 Task: Add Mouth Watchers Antimicrobial Toothbrushes with Flossing Bristles, Adult Green to the cart.
Action: Mouse moved to (1036, 348)
Screenshot: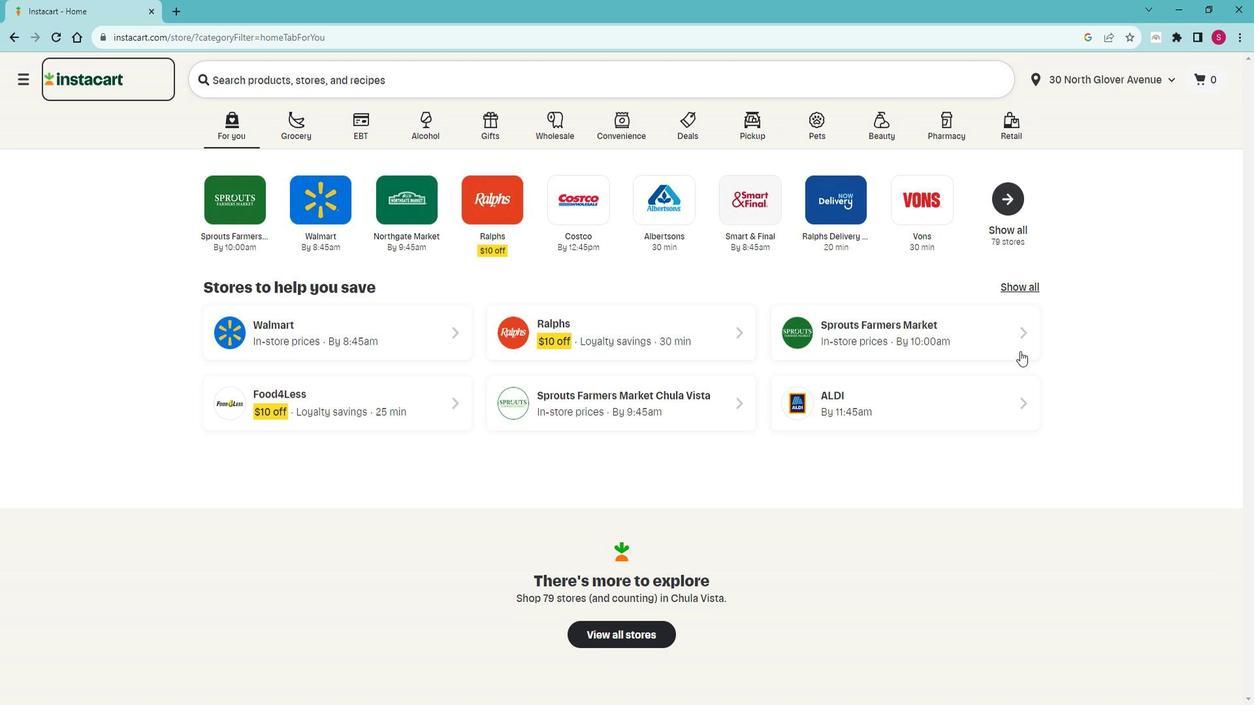 
Action: Mouse pressed left at (1036, 348)
Screenshot: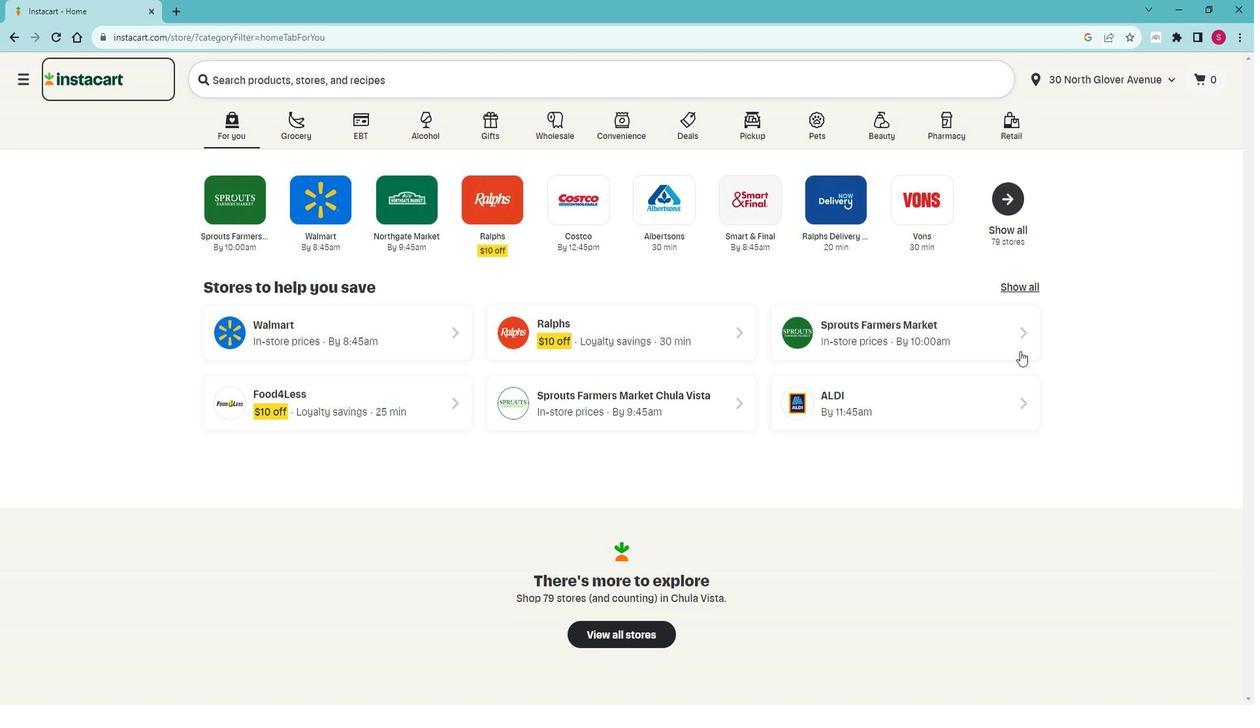 
Action: Mouse moved to (87, 490)
Screenshot: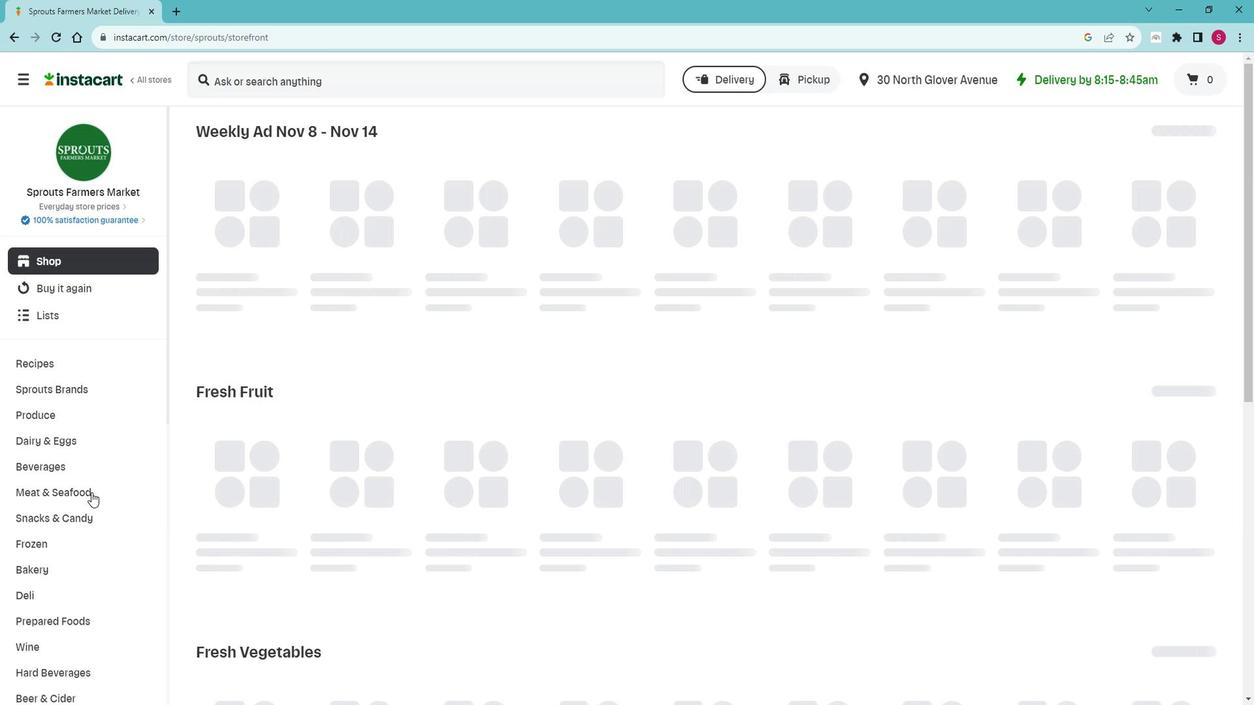 
Action: Mouse scrolled (87, 489) with delta (0, 0)
Screenshot: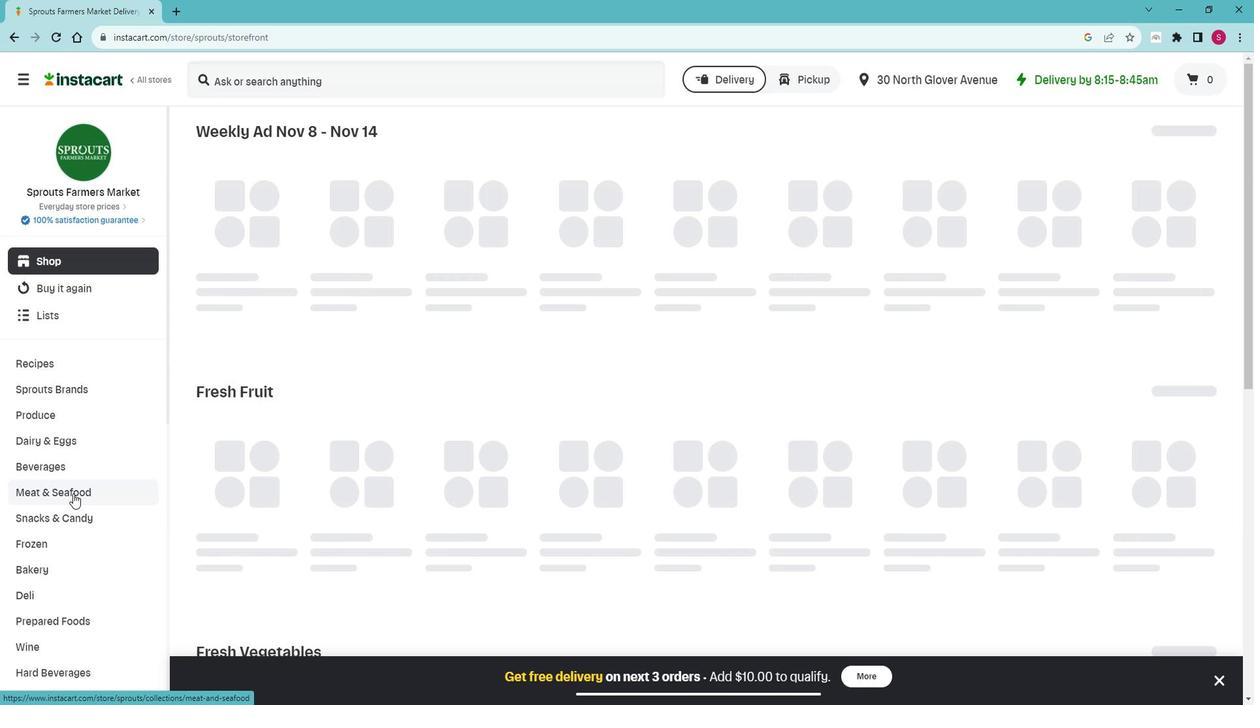 
Action: Mouse moved to (83, 492)
Screenshot: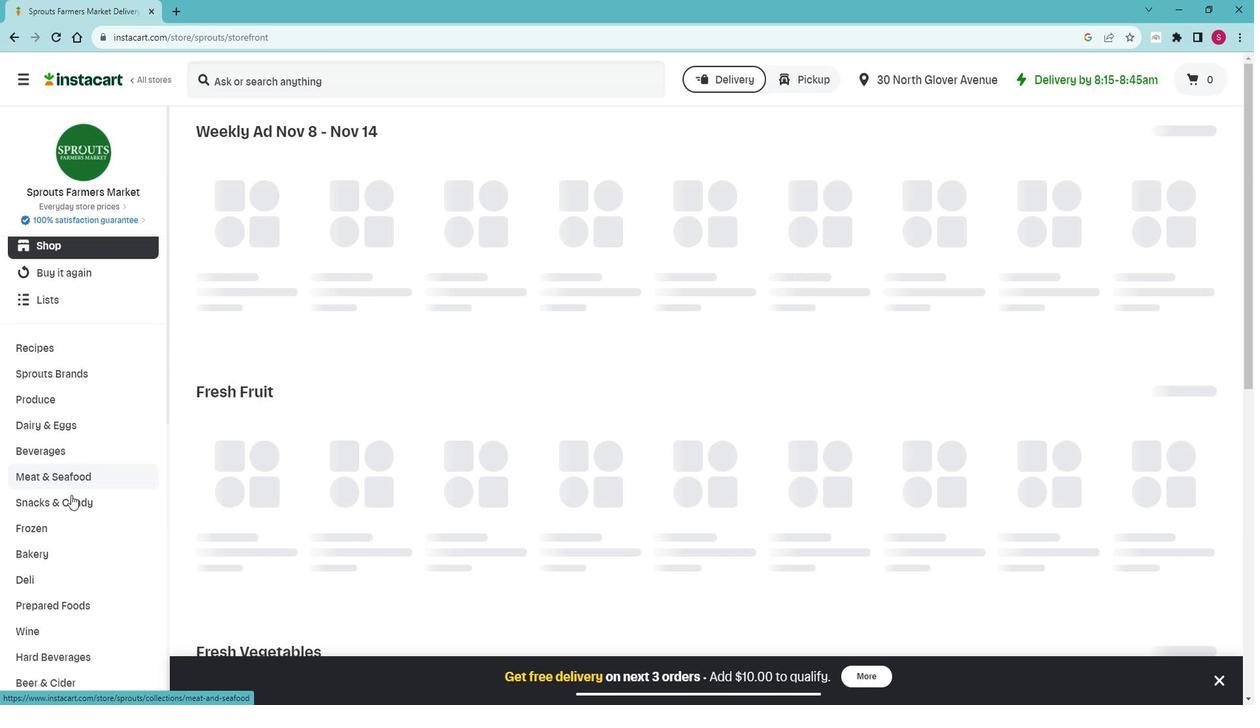 
Action: Mouse scrolled (83, 491) with delta (0, 0)
Screenshot: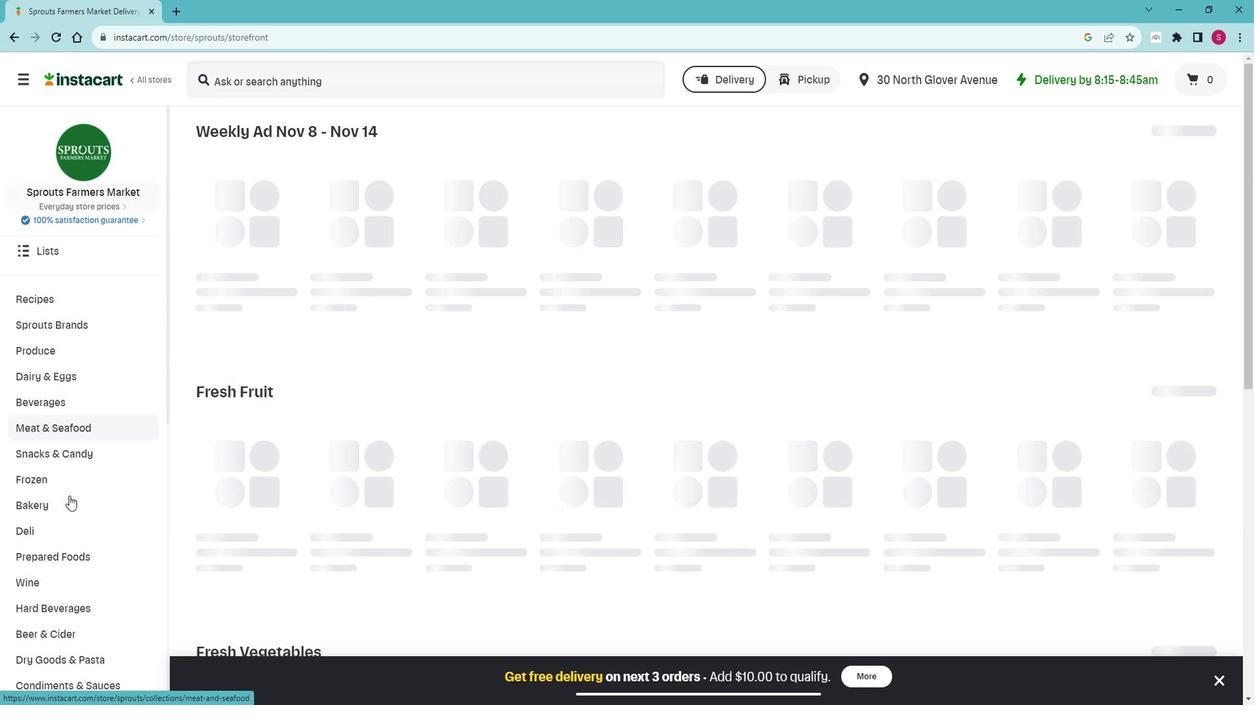 
Action: Mouse moved to (83, 492)
Screenshot: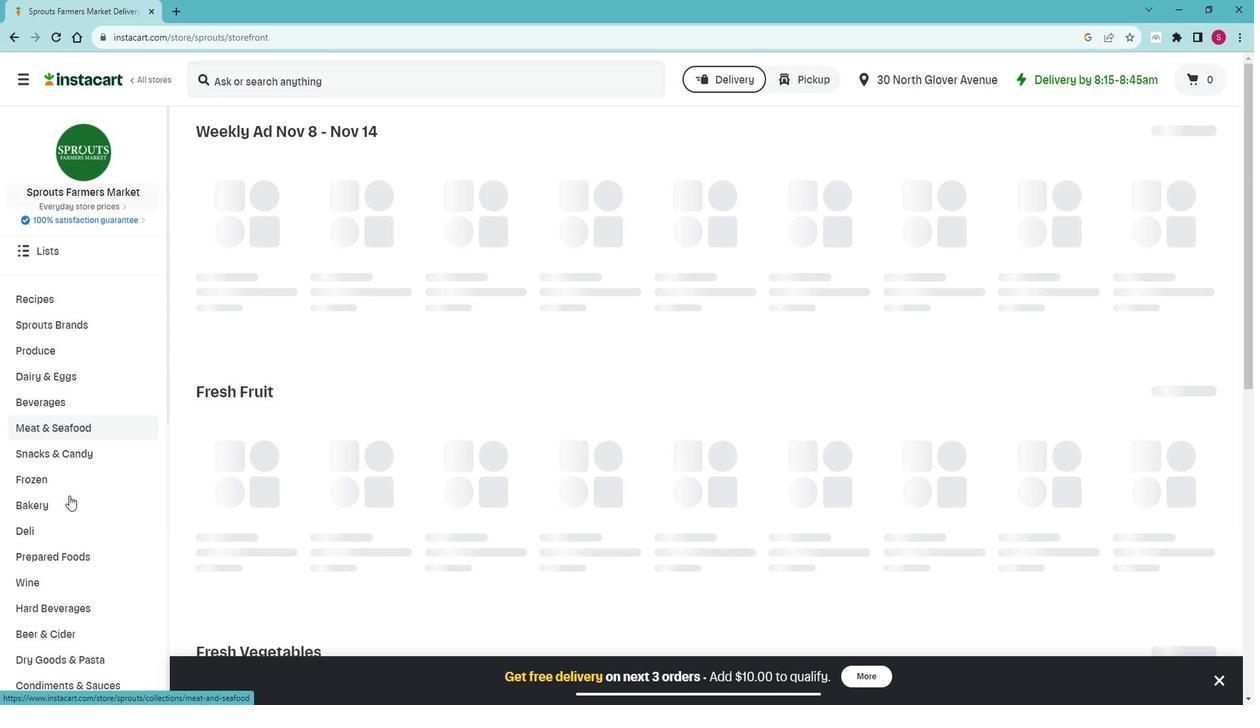 
Action: Mouse scrolled (83, 492) with delta (0, 0)
Screenshot: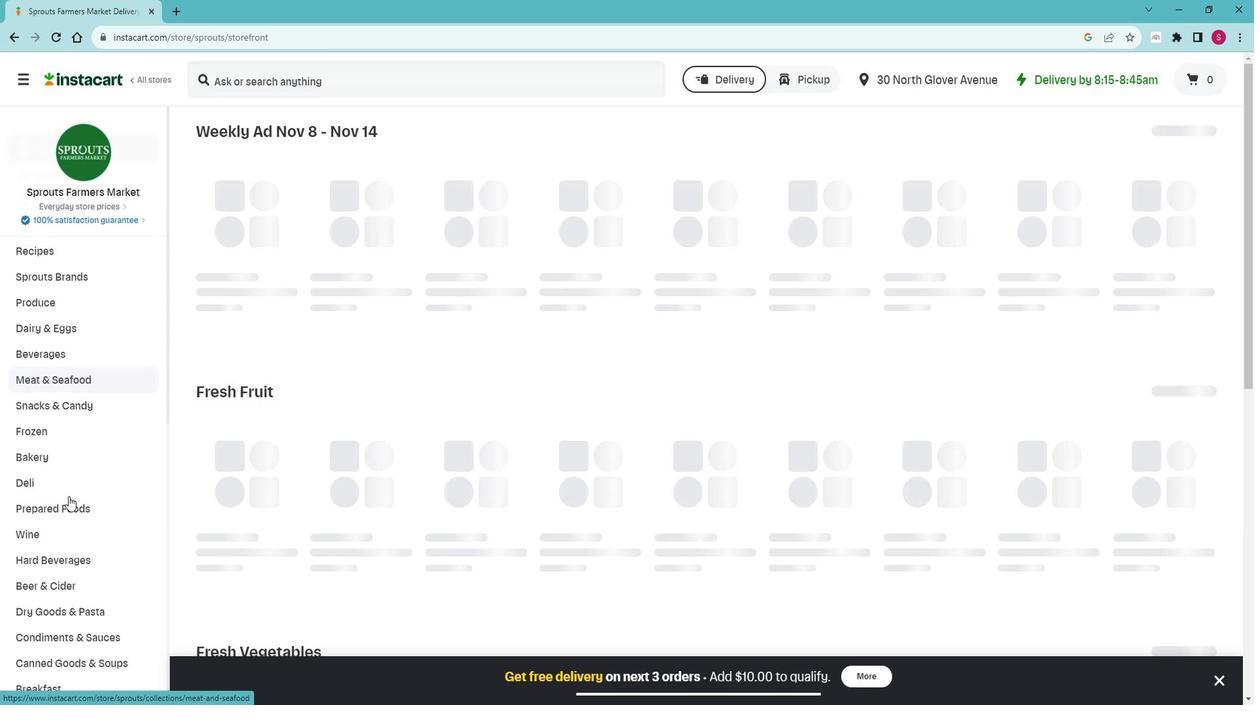 
Action: Mouse moved to (91, 485)
Screenshot: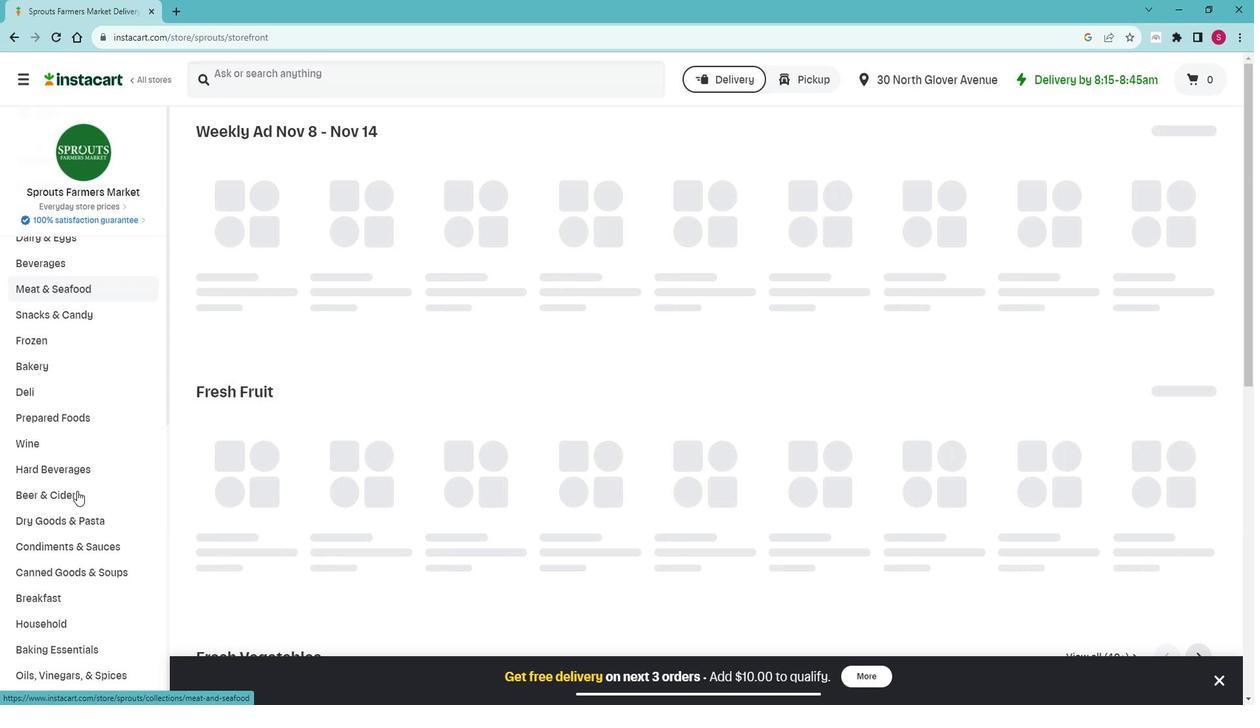 
Action: Mouse scrolled (91, 484) with delta (0, 0)
Screenshot: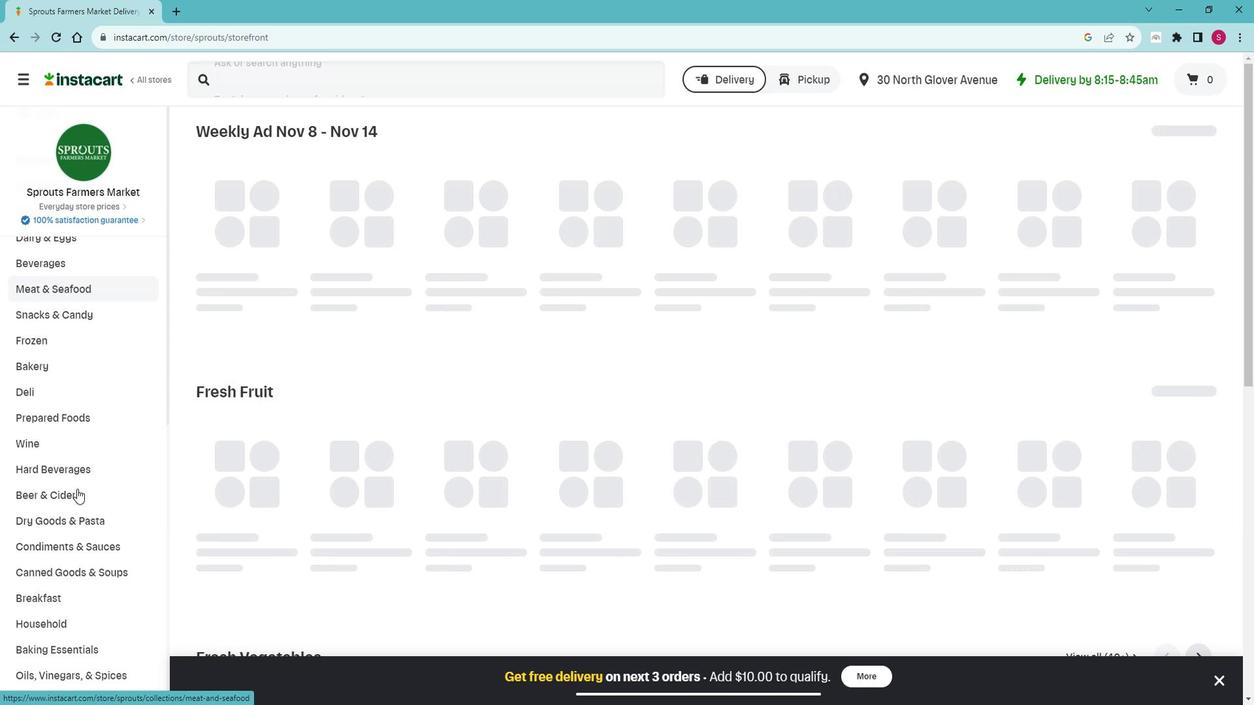 
Action: Mouse moved to (92, 485)
Screenshot: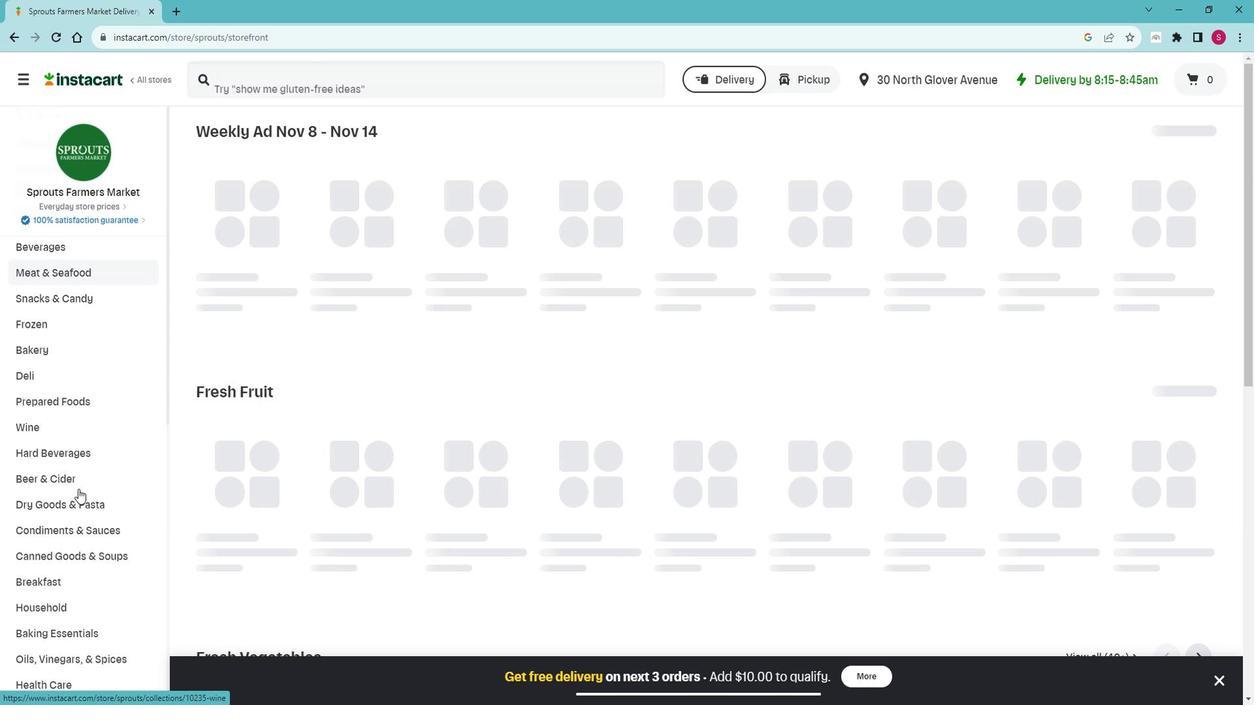 
Action: Mouse scrolled (92, 484) with delta (0, 0)
Screenshot: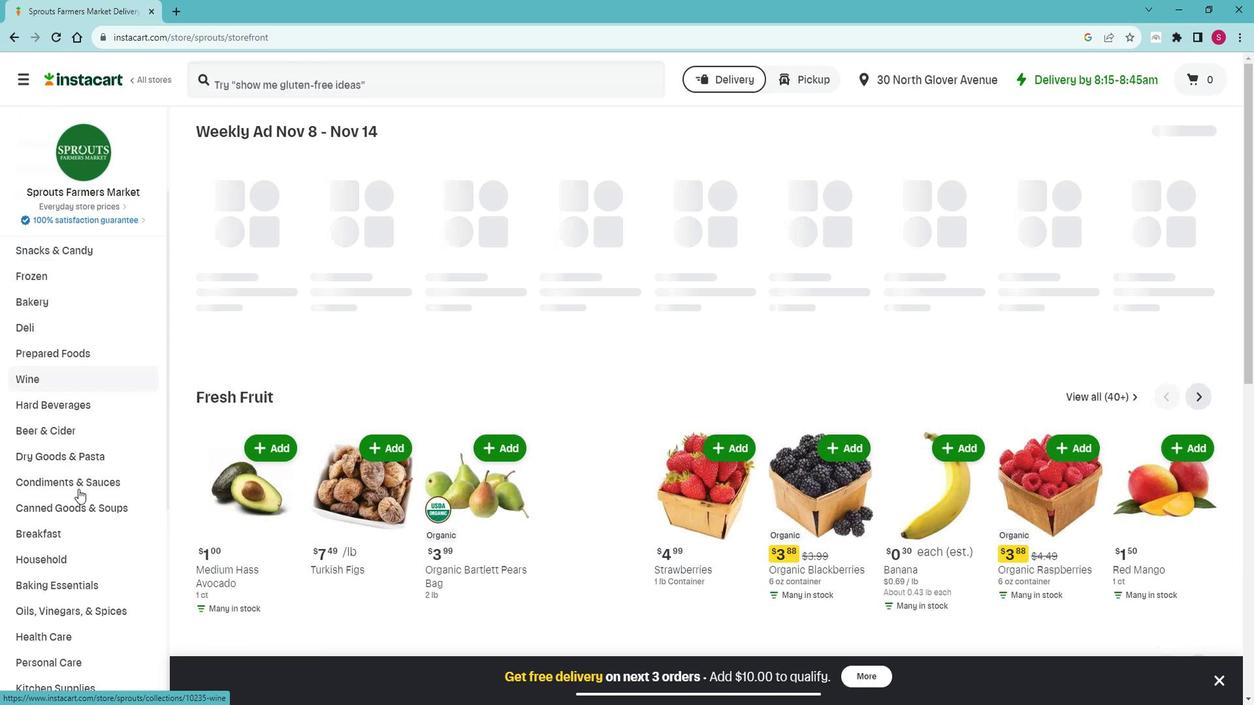 
Action: Mouse moved to (94, 483)
Screenshot: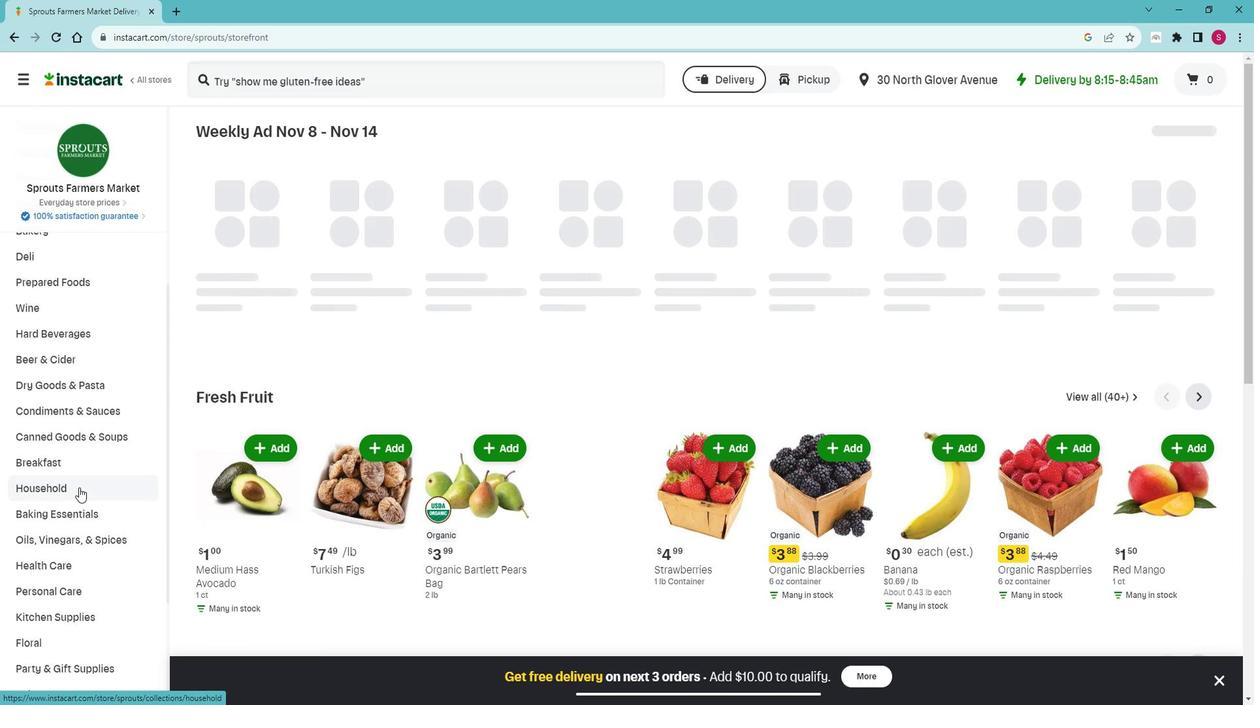 
Action: Mouse scrolled (94, 482) with delta (0, 0)
Screenshot: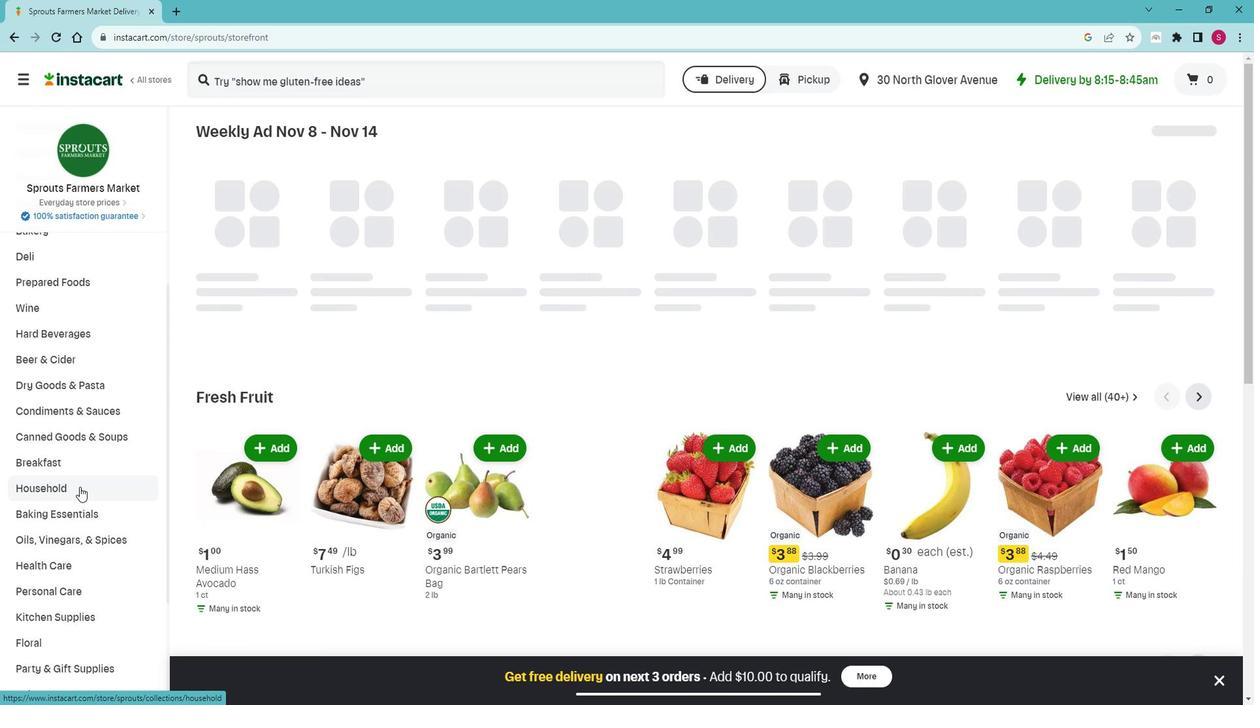
Action: Mouse moved to (79, 510)
Screenshot: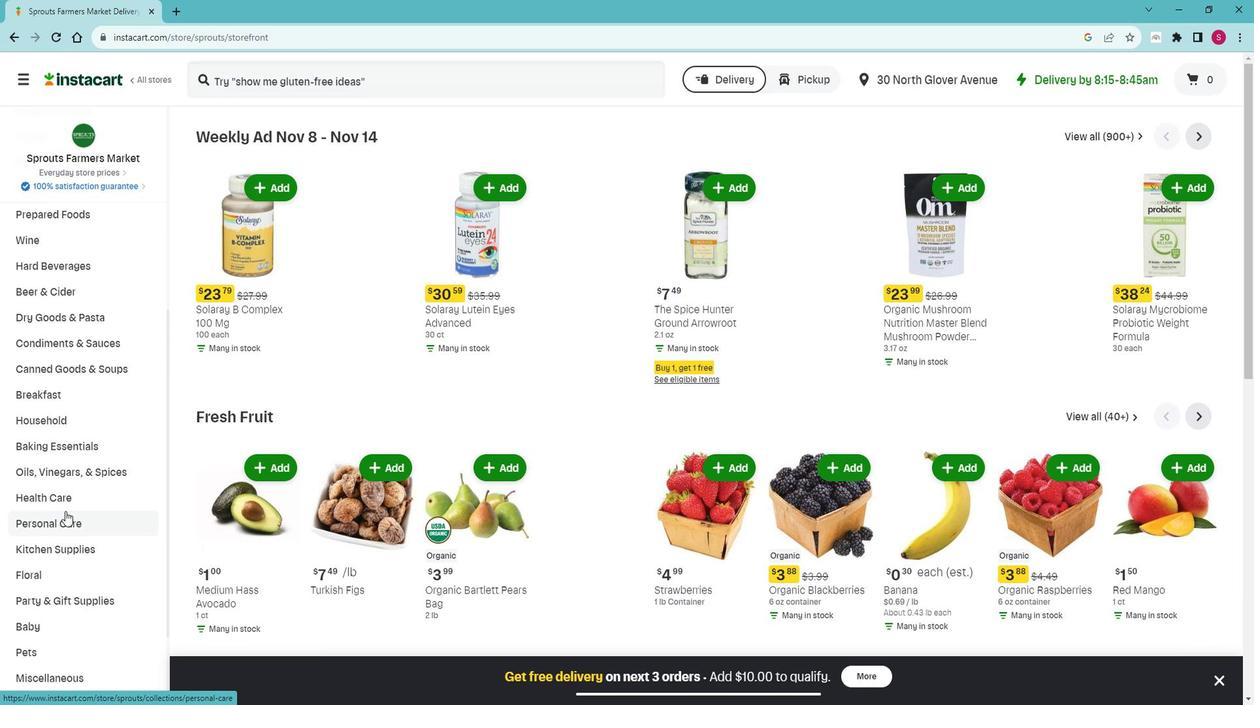 
Action: Mouse pressed left at (79, 510)
Screenshot: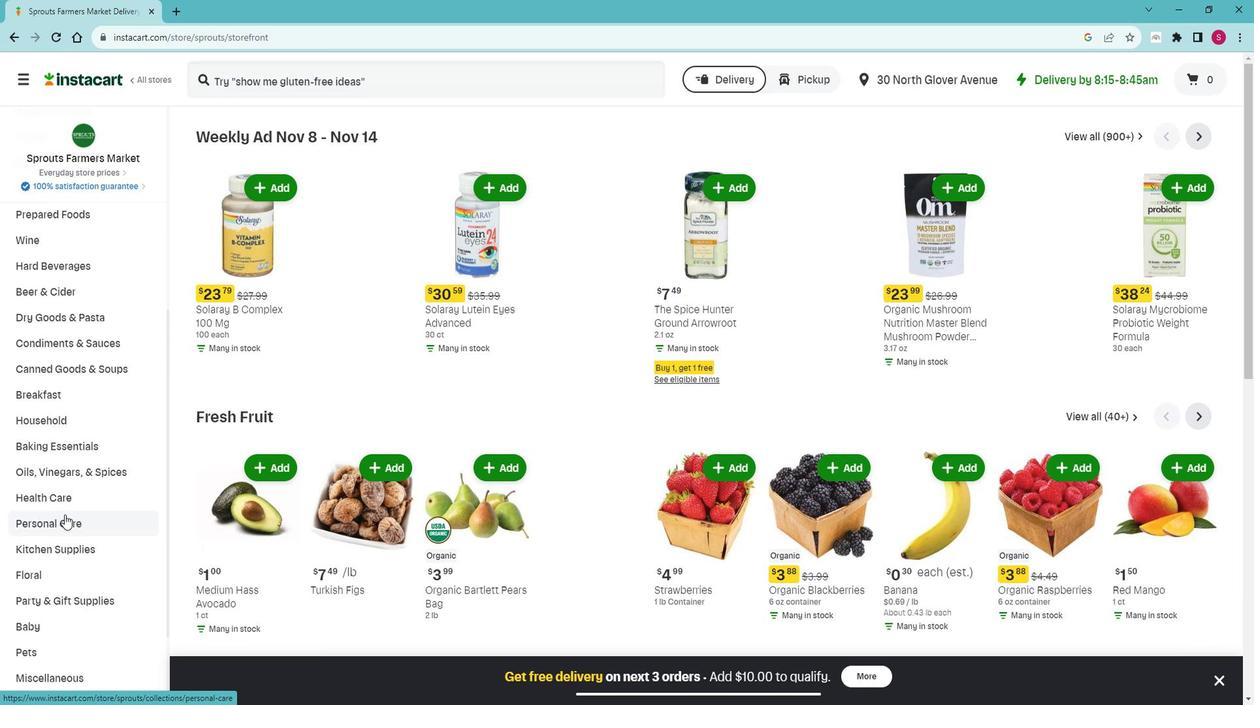 
Action: Mouse moved to (46, 566)
Screenshot: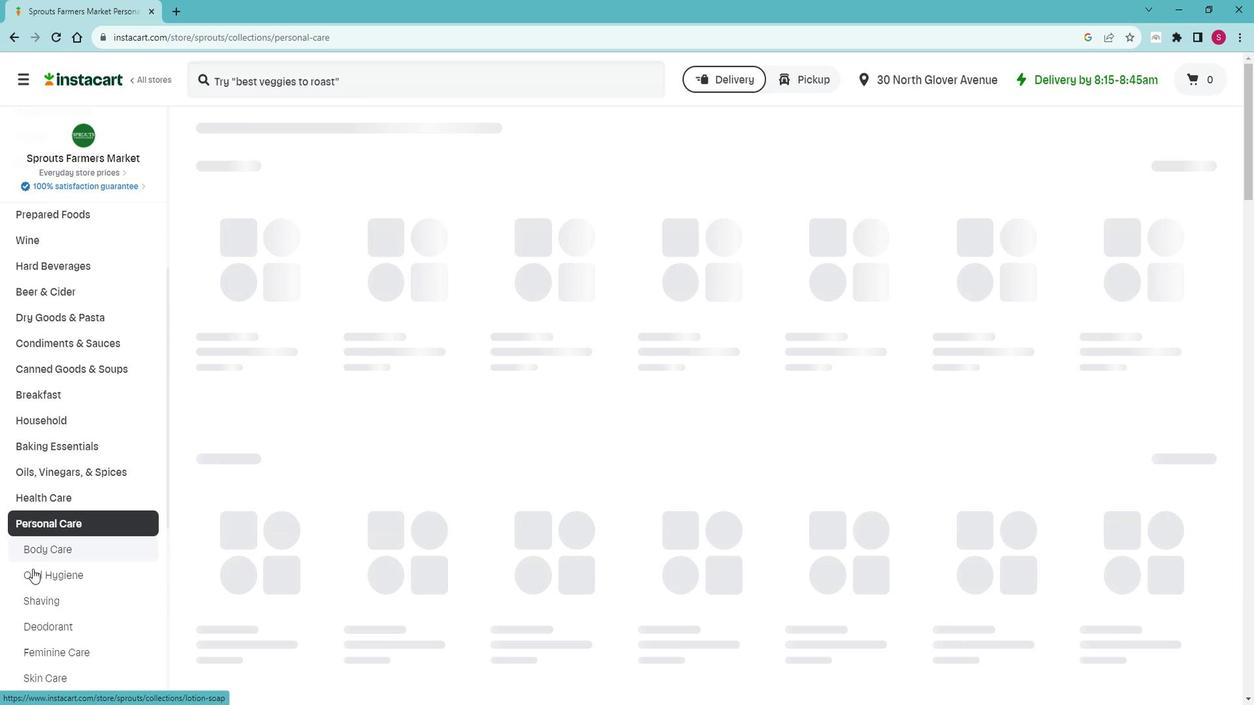 
Action: Mouse pressed left at (46, 566)
Screenshot: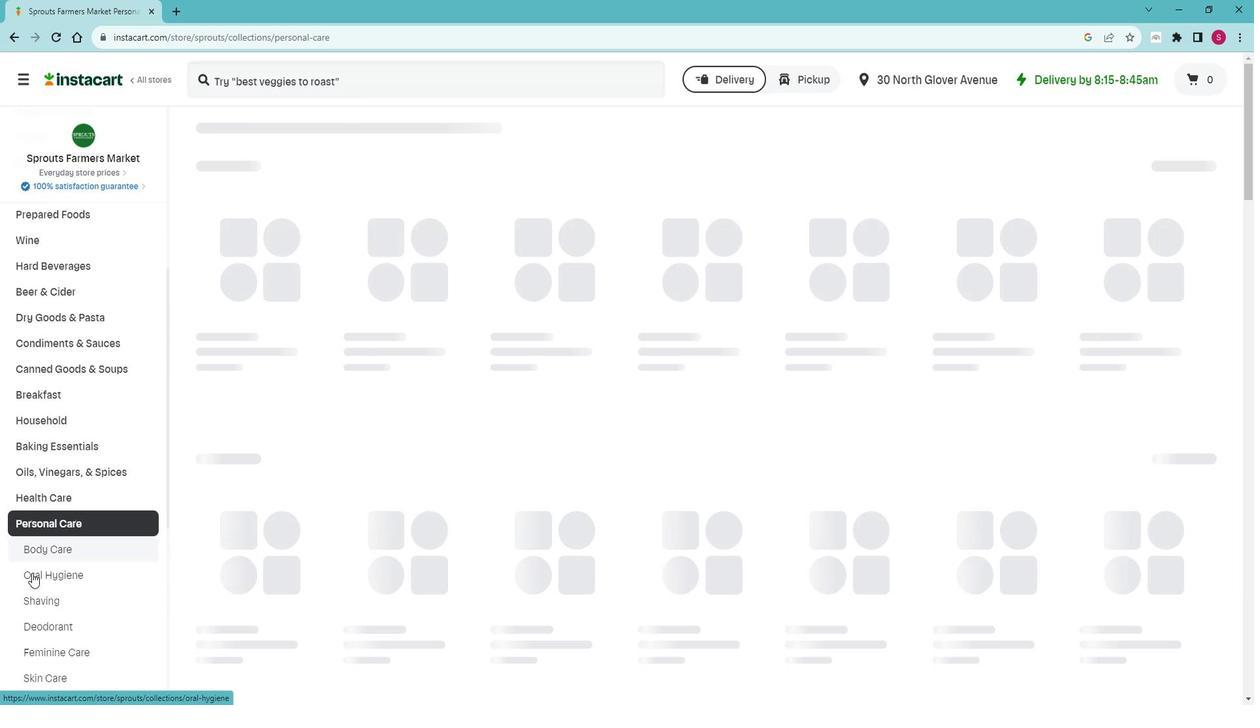 
Action: Mouse moved to (307, 194)
Screenshot: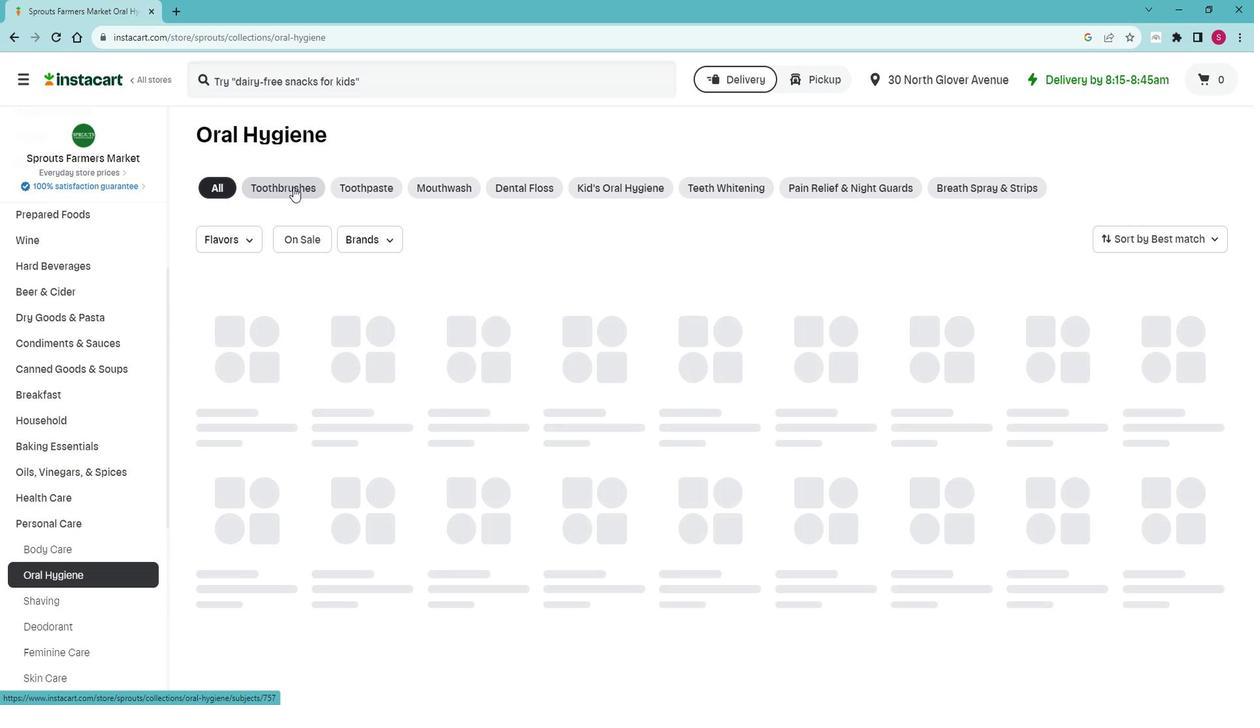 
Action: Mouse pressed left at (307, 194)
Screenshot: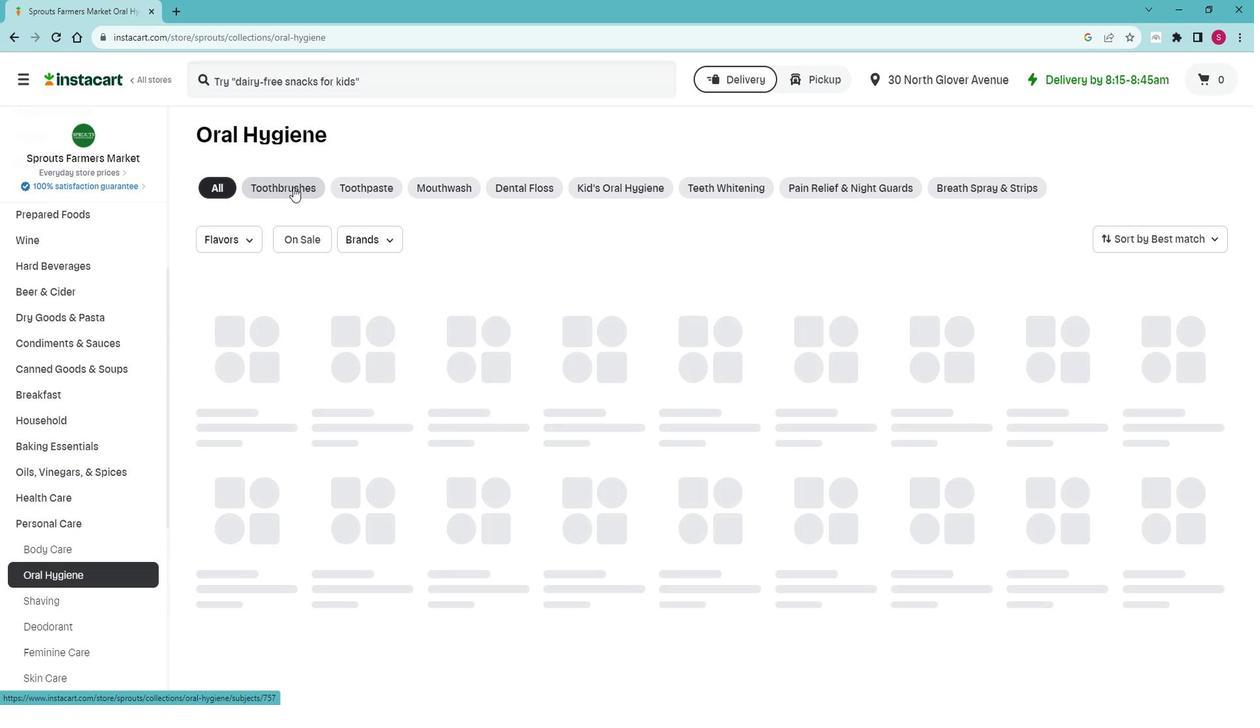 
Action: Mouse moved to (396, 92)
Screenshot: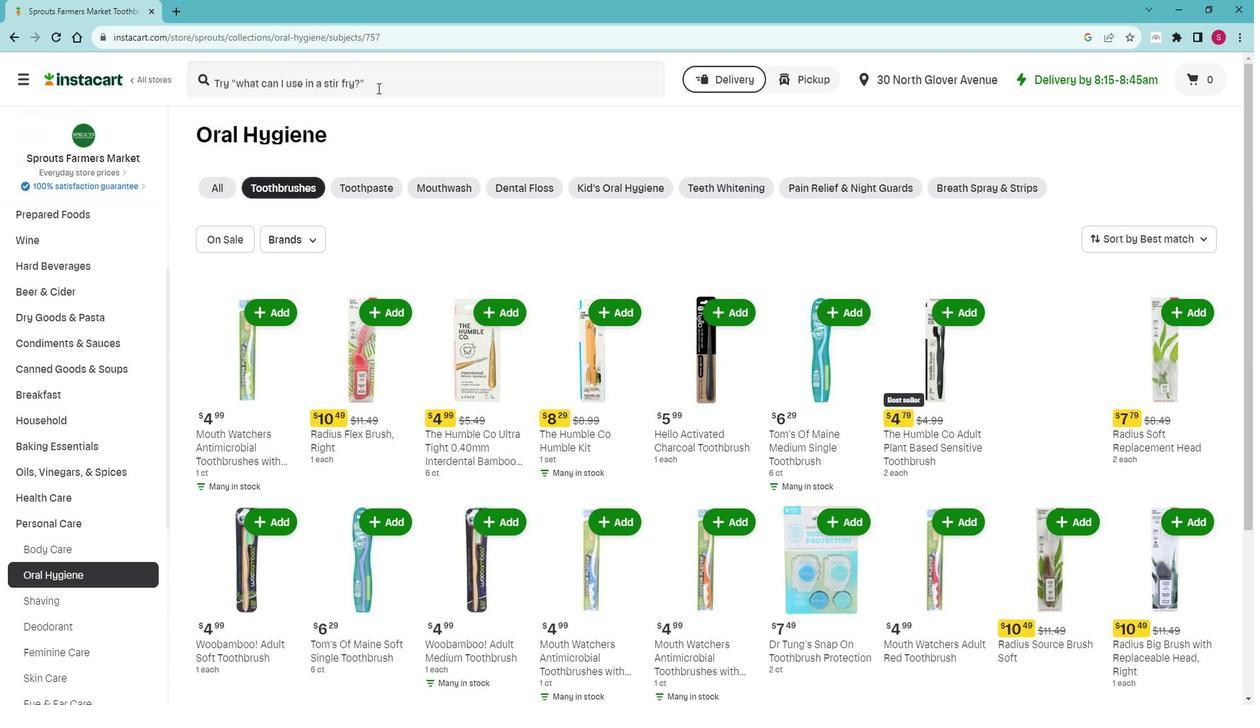 
Action: Mouse pressed left at (396, 92)
Screenshot: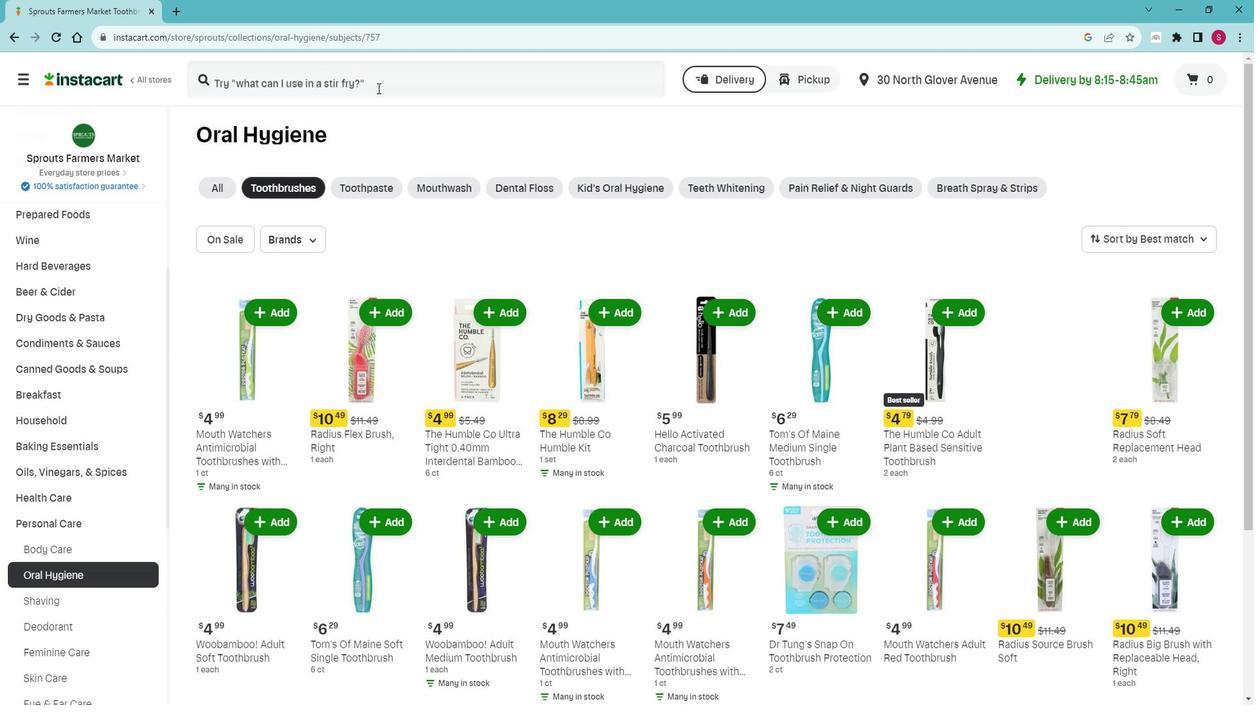 
Action: Key pressed <Key.shift>Mouth<Key.space><Key.shift><Key.shift><Key.shift><Key.shift><Key.shift><Key.shift>Watchers<Key.space><Key.shift>Antimicr5obial<Key.space><Key.shift>Toothbrushes<Key.space>with<Key.space><Key.shift>Flossing<Key.space><Key.shift>Bristles,<Key.space><Key.shift>Adult<Key.space><Key.shift>Green<Key.space><Key.enter>
Screenshot: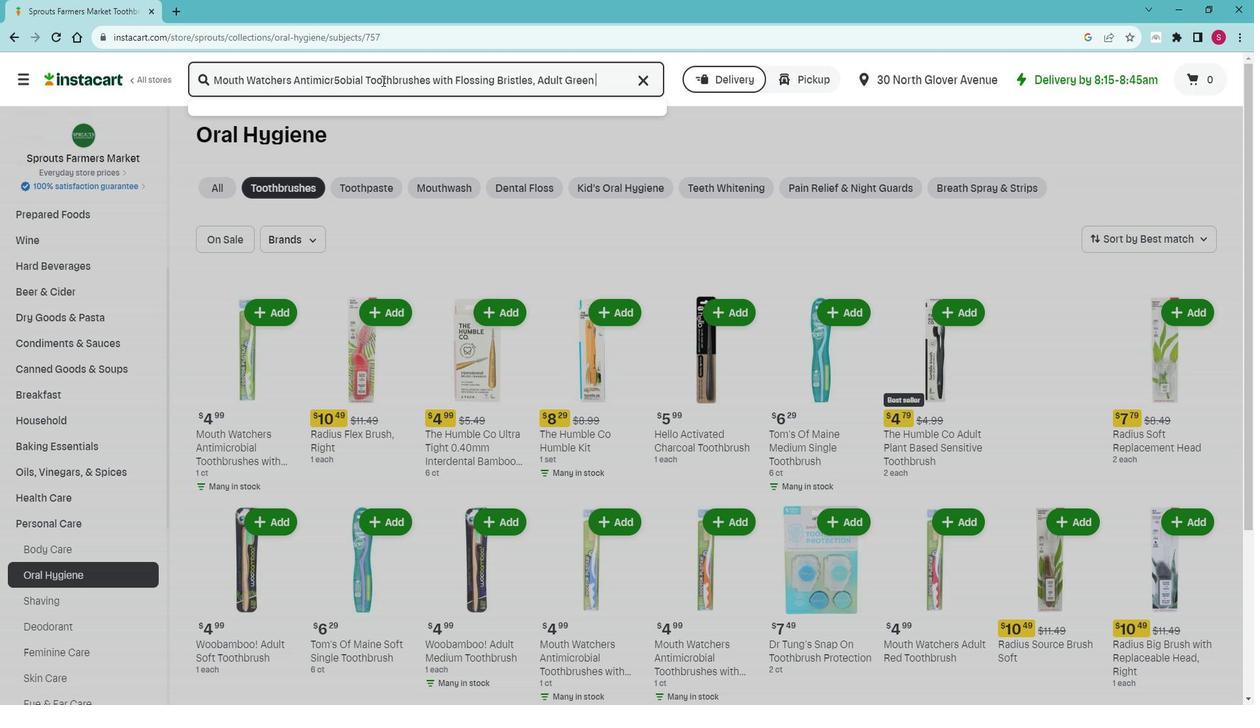 
Action: Mouse moved to (385, 203)
Screenshot: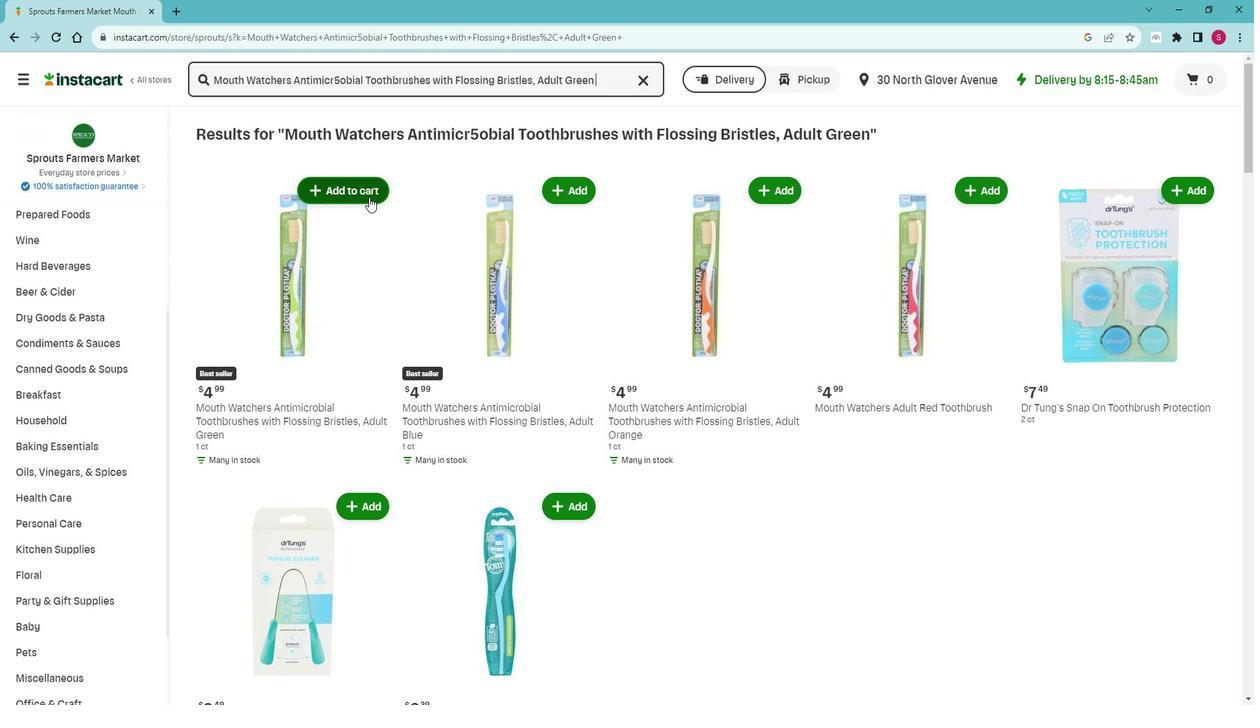 
Action: Mouse pressed left at (385, 203)
Screenshot: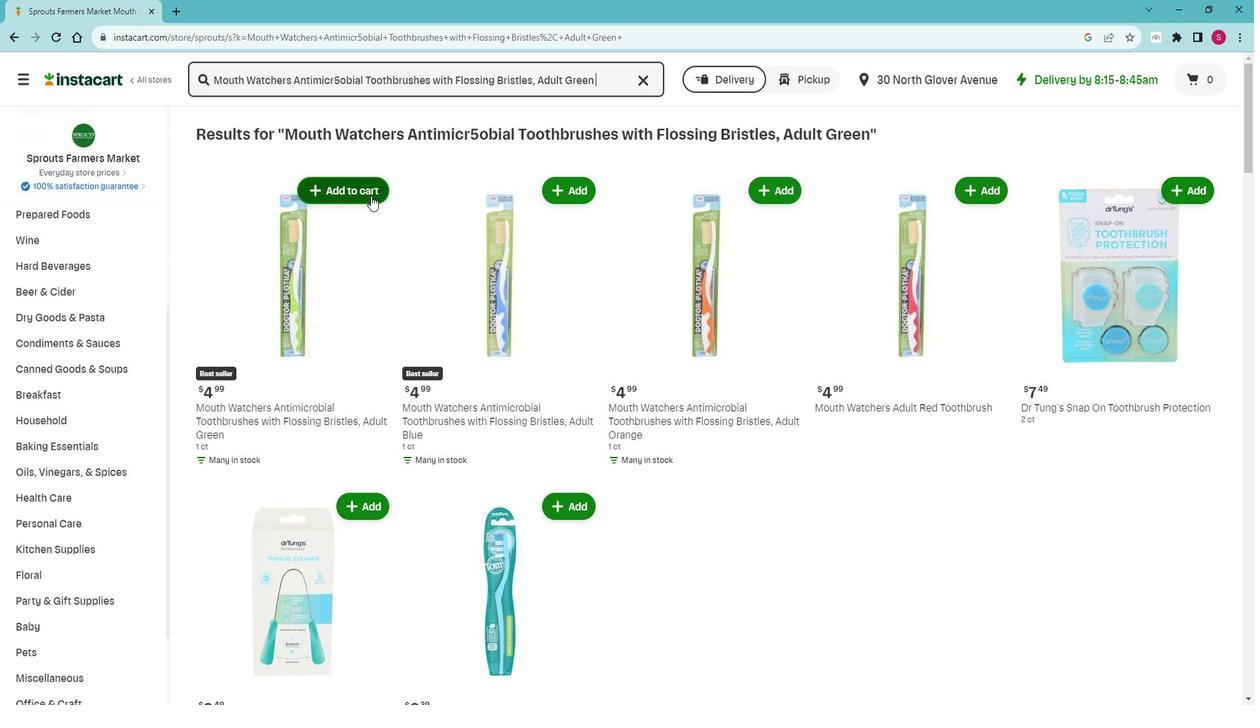 
Action: Mouse moved to (441, 184)
Screenshot: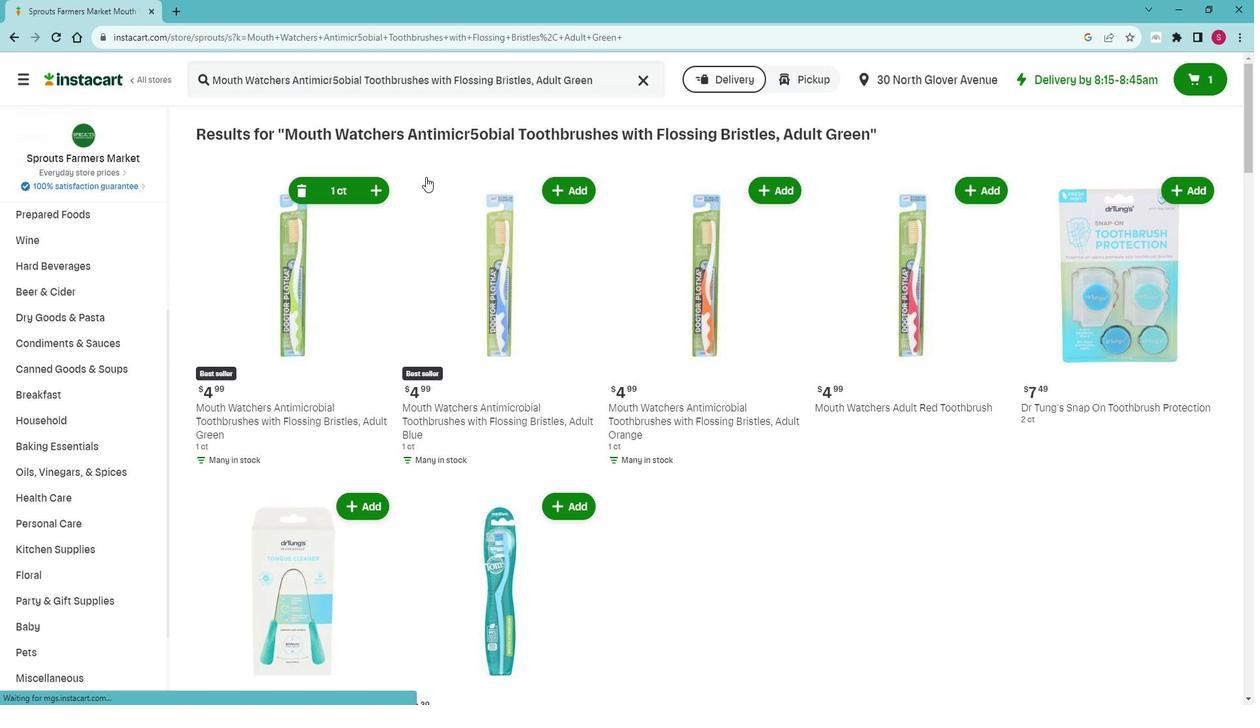 
